 Task: Evaluate the hyperbolic tangent function for x = 5.2.
Action: Mouse moved to (1010, 65)
Screenshot: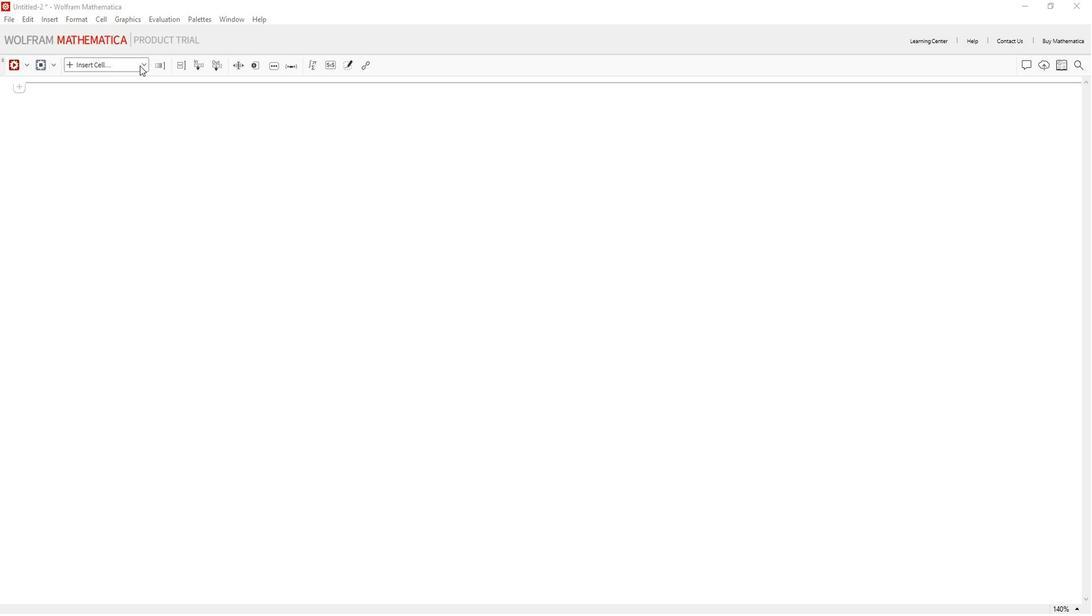 
Action: Mouse pressed left at (1010, 65)
Screenshot: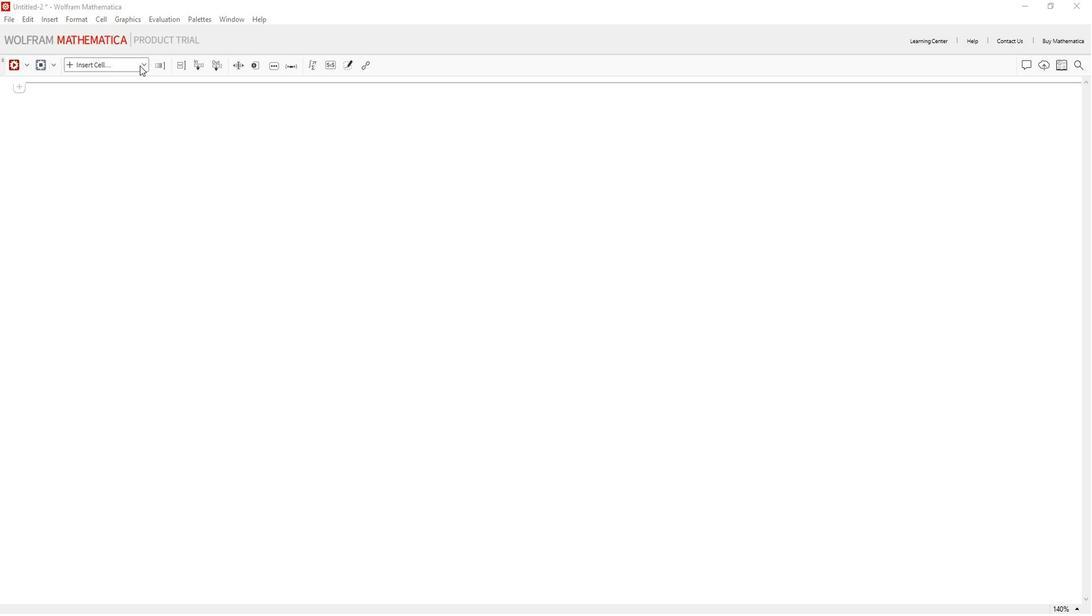 
Action: Mouse moved to (983, 88)
Screenshot: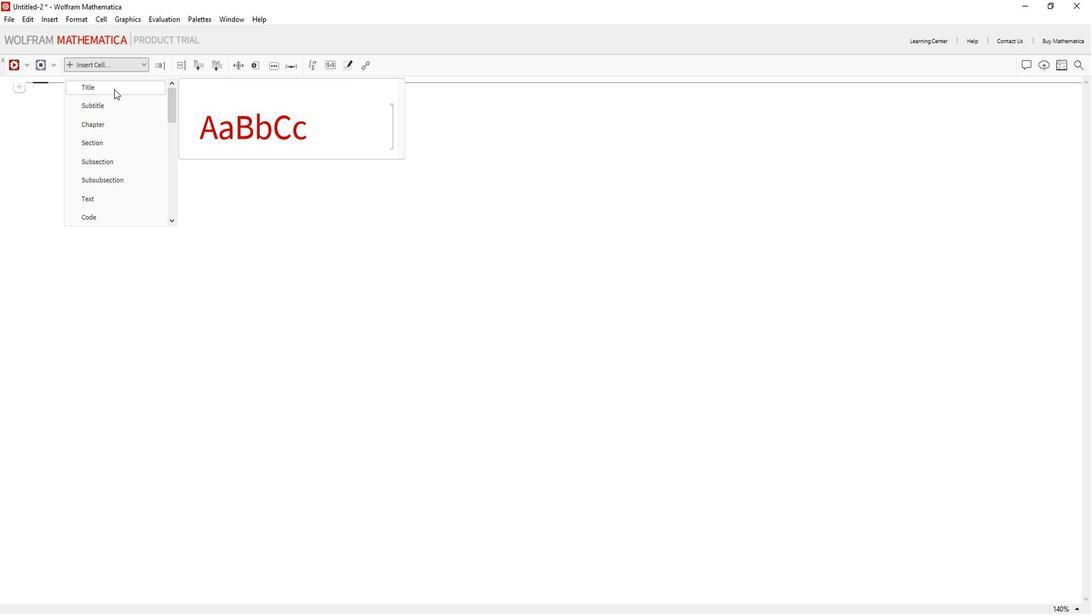 
Action: Mouse pressed left at (983, 88)
Screenshot: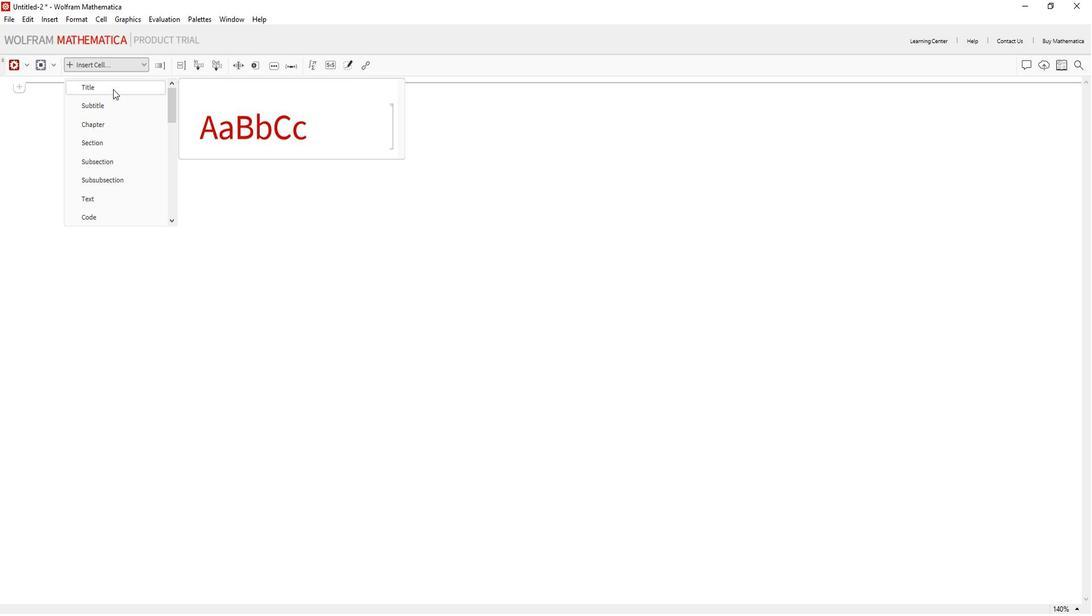 
Action: Key pressed <Key.shift>Evaluate<Key.space>the<Key.space>hyperbolic<Key.space>tangent<Key.space>function.
Screenshot: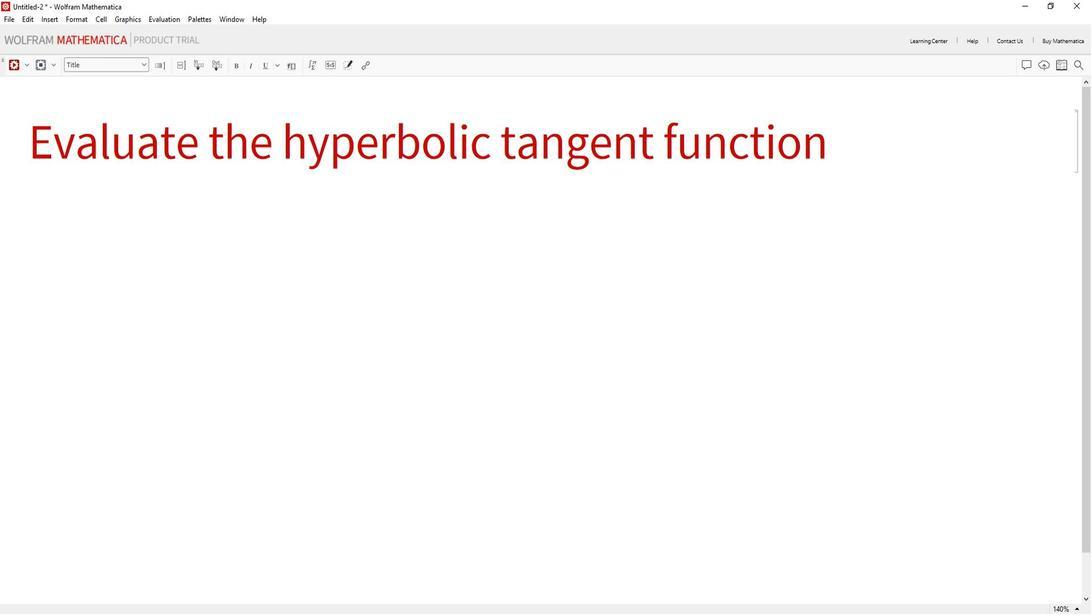 
Action: Mouse moved to (999, 208)
Screenshot: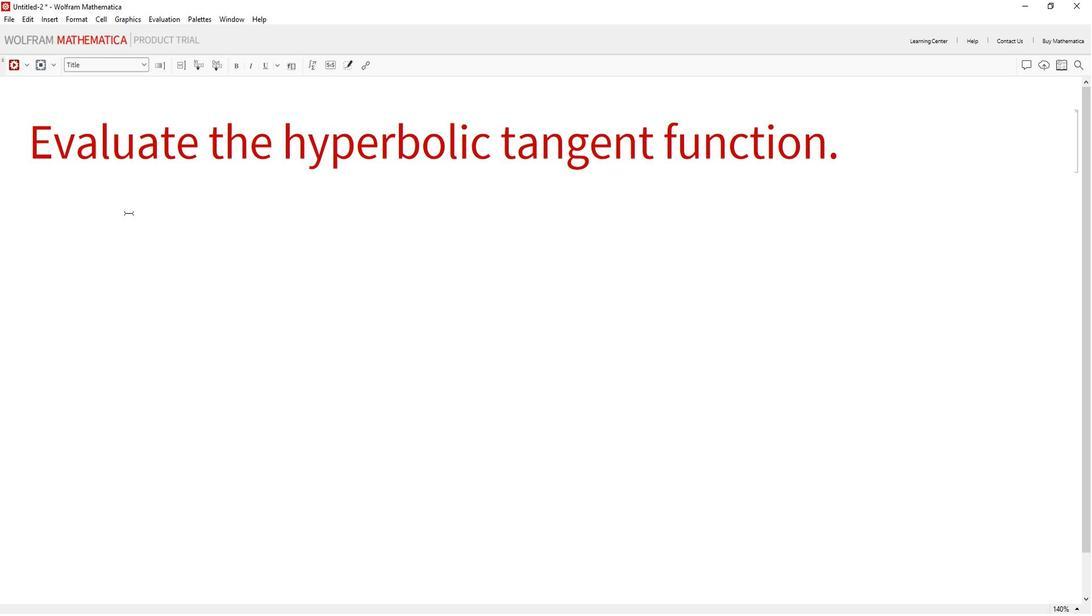 
Action: Mouse pressed left at (999, 208)
Screenshot: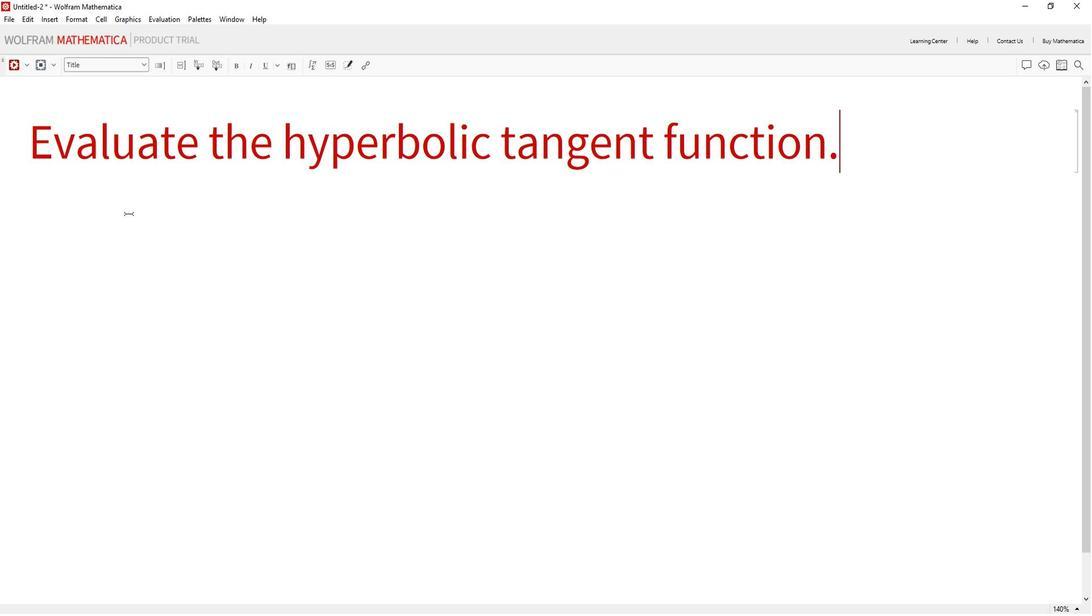 
Action: Mouse moved to (990, 65)
Screenshot: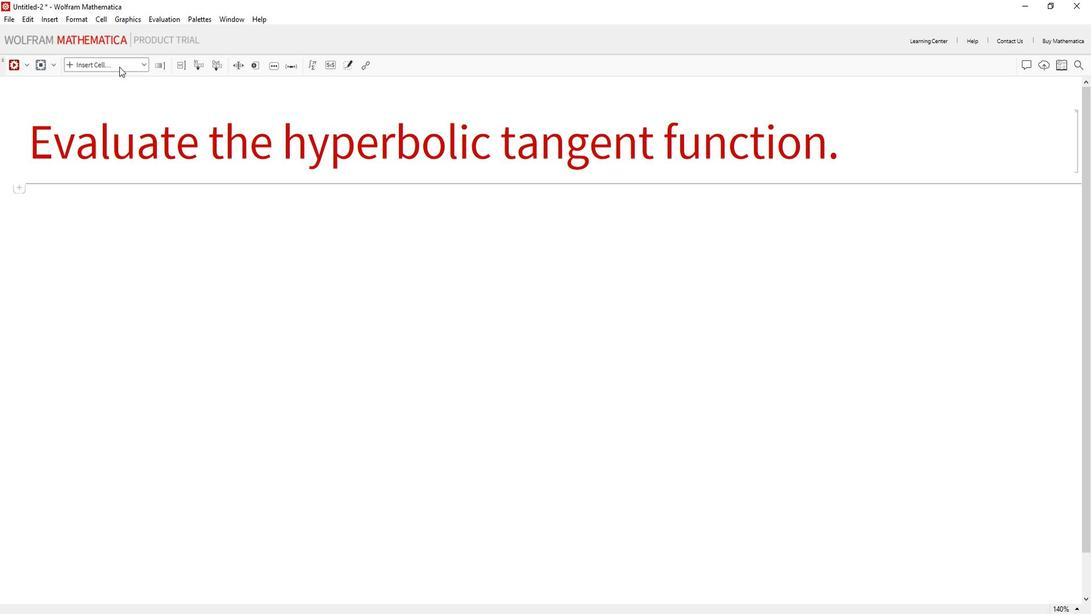 
Action: Mouse pressed left at (990, 65)
Screenshot: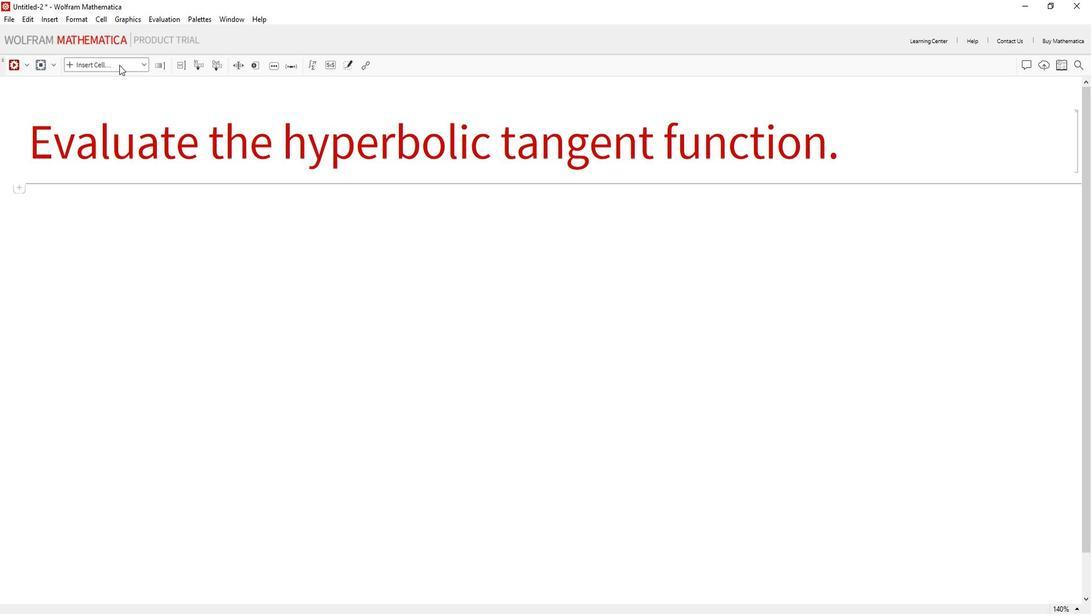 
Action: Mouse moved to (961, 212)
Screenshot: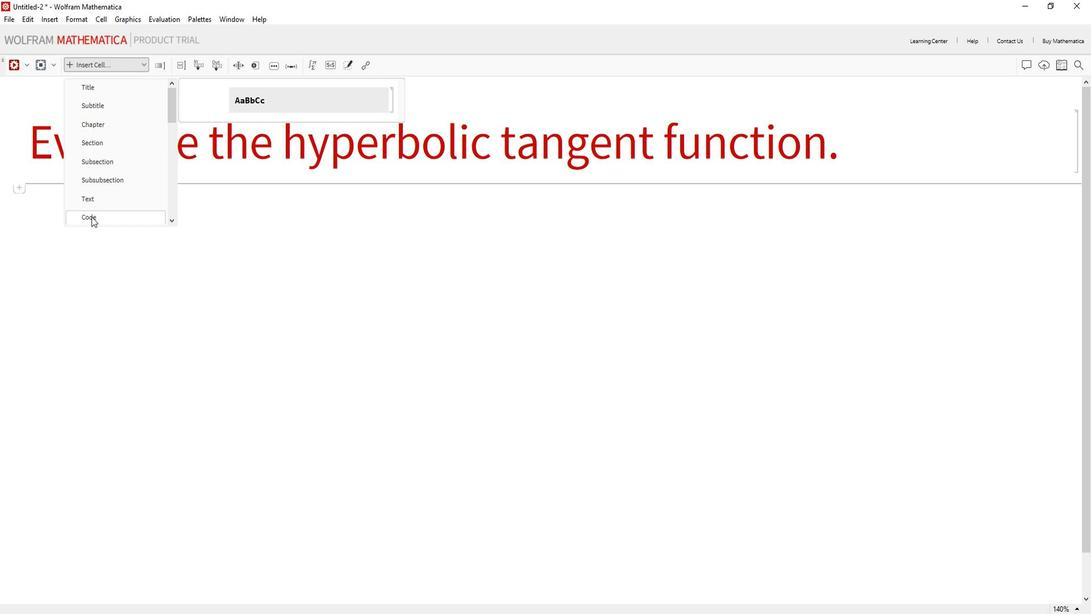 
Action: Mouse pressed left at (961, 212)
Screenshot: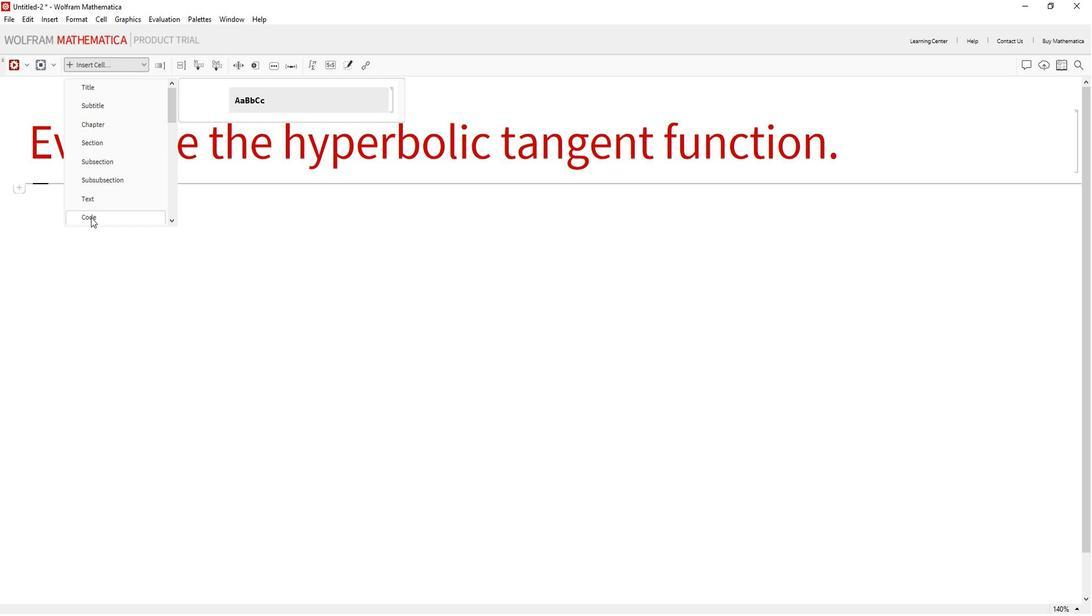
Action: Mouse pressed left at (961, 212)
Screenshot: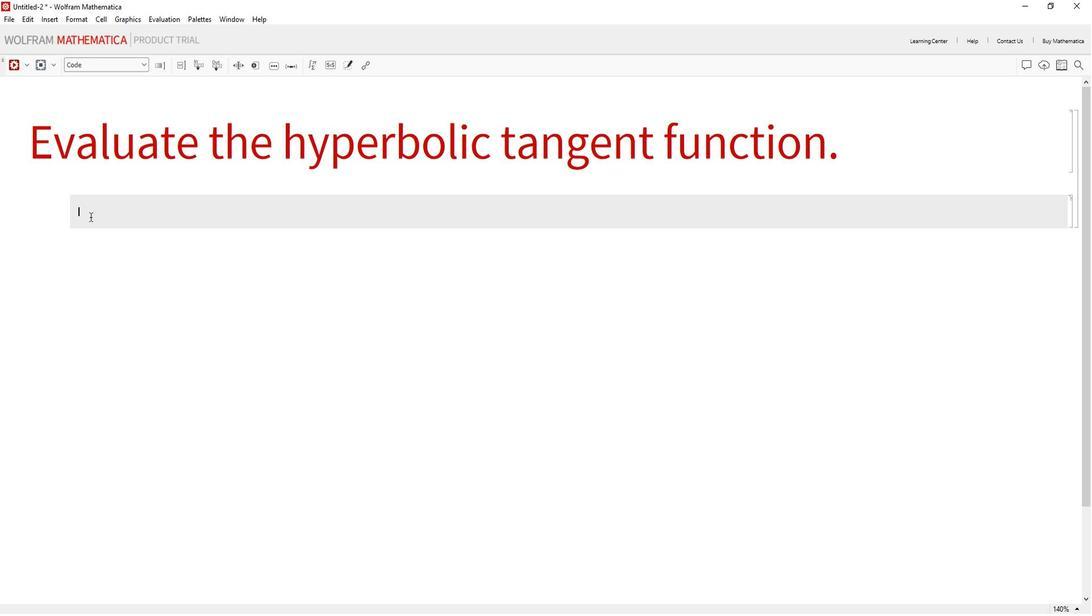 
Action: Mouse moved to (801, 219)
Screenshot: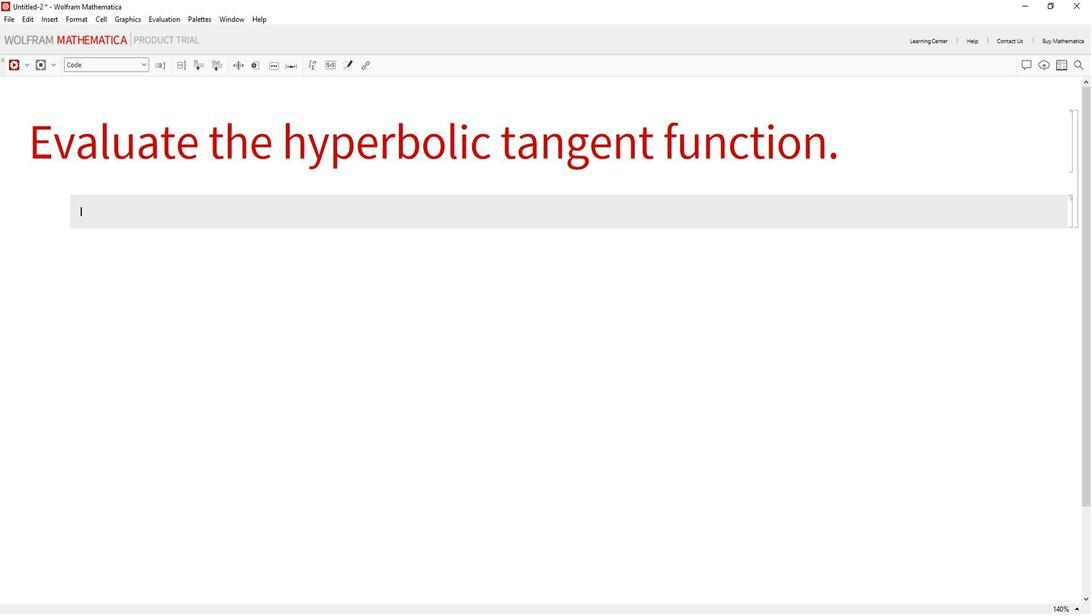 
Action: Mouse pressed left at (801, 219)
Screenshot: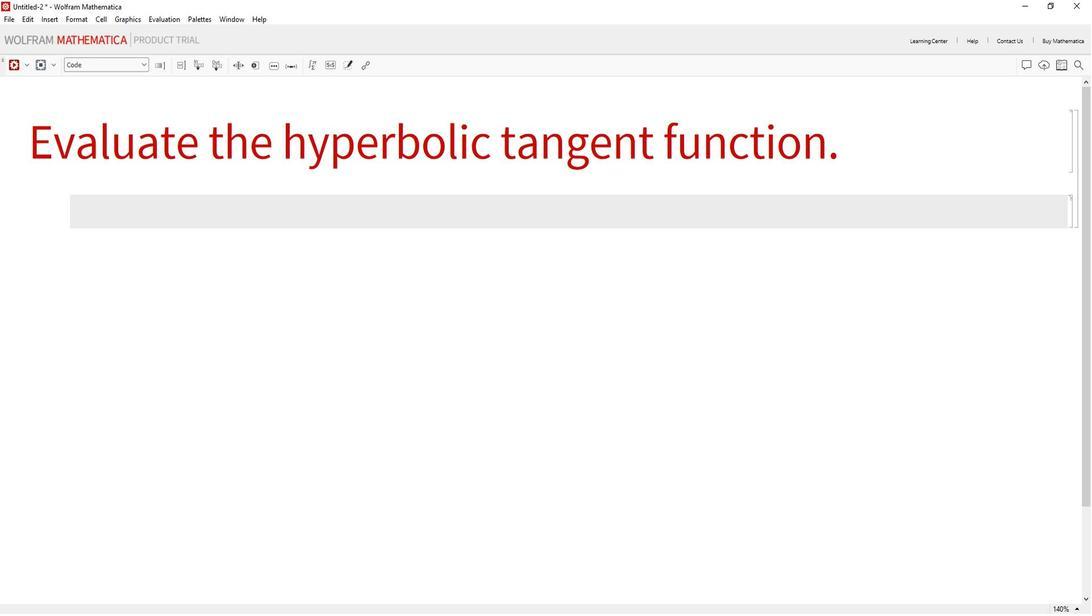 
Action: Mouse moved to (985, 200)
Screenshot: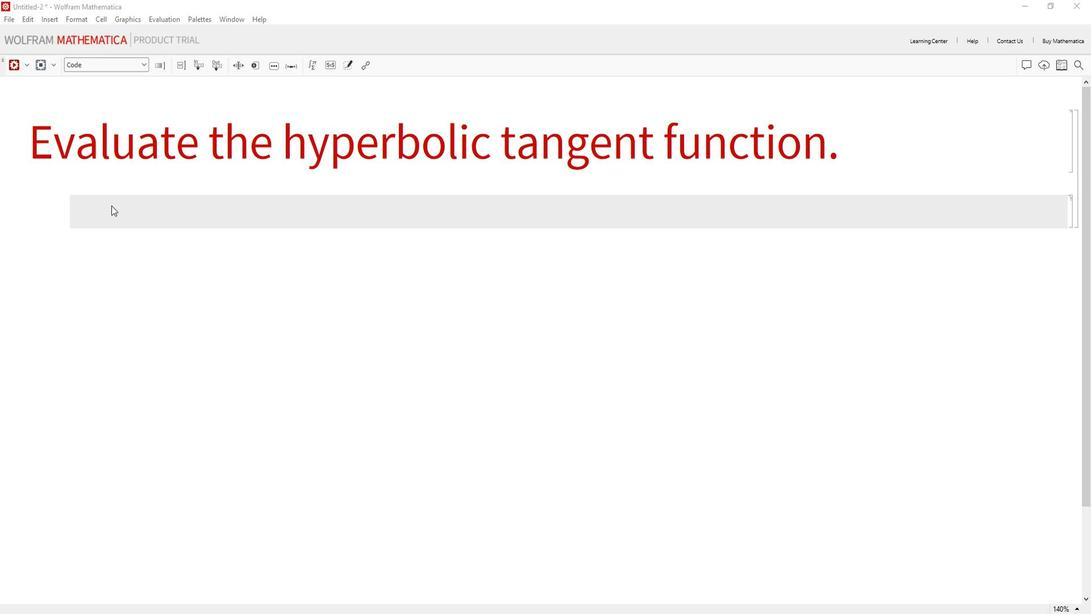 
Action: Mouse pressed left at (985, 200)
Screenshot: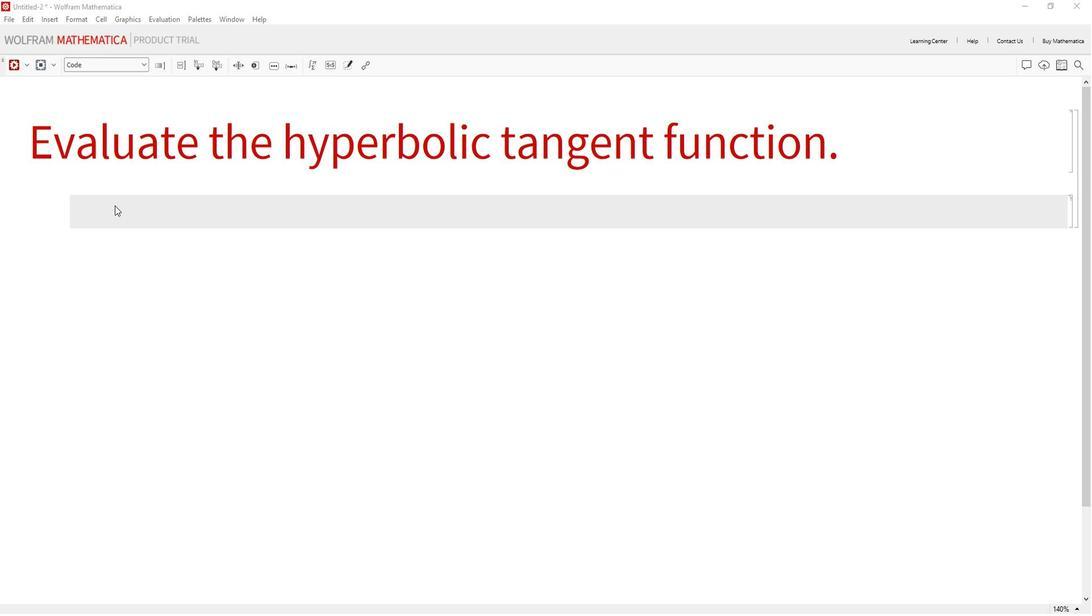 
Action: Key pressed <Key.shift_r>(*<Key.shift>DSe=<Key.backspace><Key.backspace><Key.backspace>efine<Key.space>the<Key.space>value<Key.space>of<Key.space>x<Key.right><Key.right>x<Key.space>=<Key.space>5.2;<Key.enter><Key.enter><Key.shift_r>(*<Key.shift><Key.shift><Key.shift><Key.shift><Key.shift><Key.shift><Key.shift><Key.shift><Key.shift><Key.shift><Key.shift><Key.shift><Key.shift><Key.shift><Key.shift><Key.shift><Key.shift><Key.shift><Key.shift><Key.shift><Key.shift><Key.shift><Key.shift><Key.shift><Key.shift><Key.shift><Key.shift><Key.shift><Key.shift>Evaluate<Key.space>the<Key.space>hyperbolic<Key.space>tanget<Key.backspace><Key.backspace>ent<Key.right><Key.right><Key.enter>hye<Key.backspace>per<Key.shift>B<Key.backspace>bolic<Key.shift><Key.shift>Tangent<Key.enter><Key.space>=<Key.space><Key.shift>Tanh[x<Key.right>;<Key.enter><Key.enter><Key.shift_r>(*<Key.shift>Display<Key.space>the<Key.space>result<Key.right><Key.right><Key.enter>hyperbolic<Key.shift>Tangent<Key.enter>
Screenshot: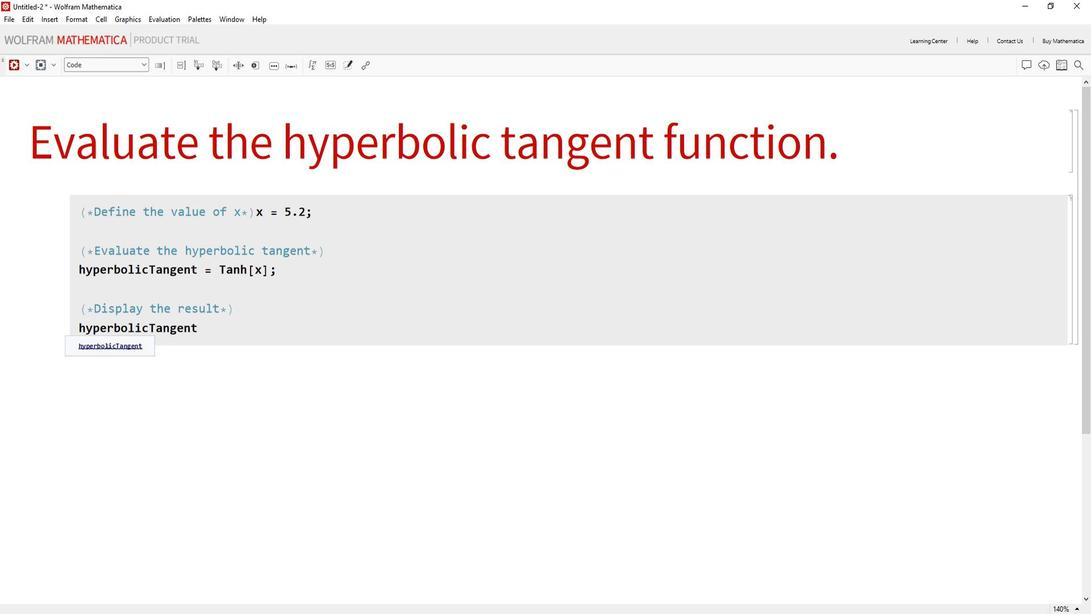 
Action: Mouse moved to (996, 225)
Screenshot: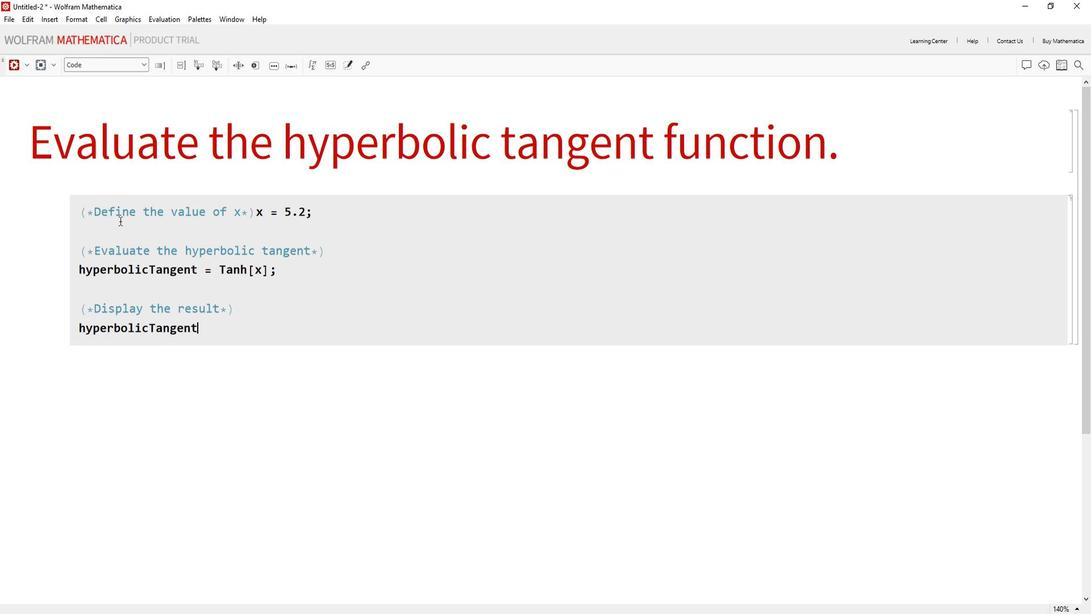 
Action: Mouse pressed left at (996, 225)
Screenshot: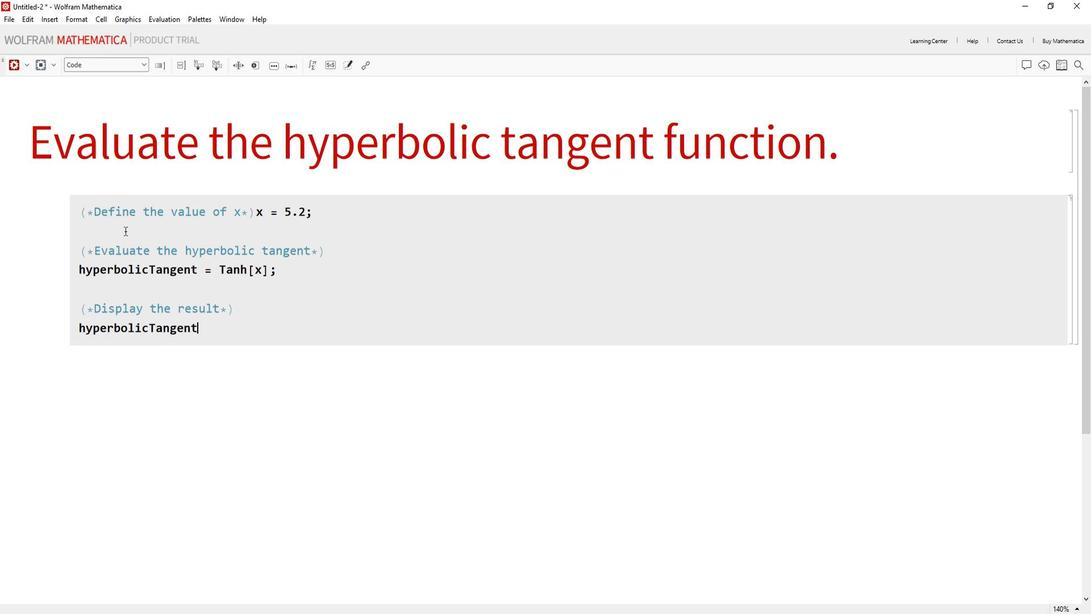 
Action: Mouse moved to (879, 69)
Screenshot: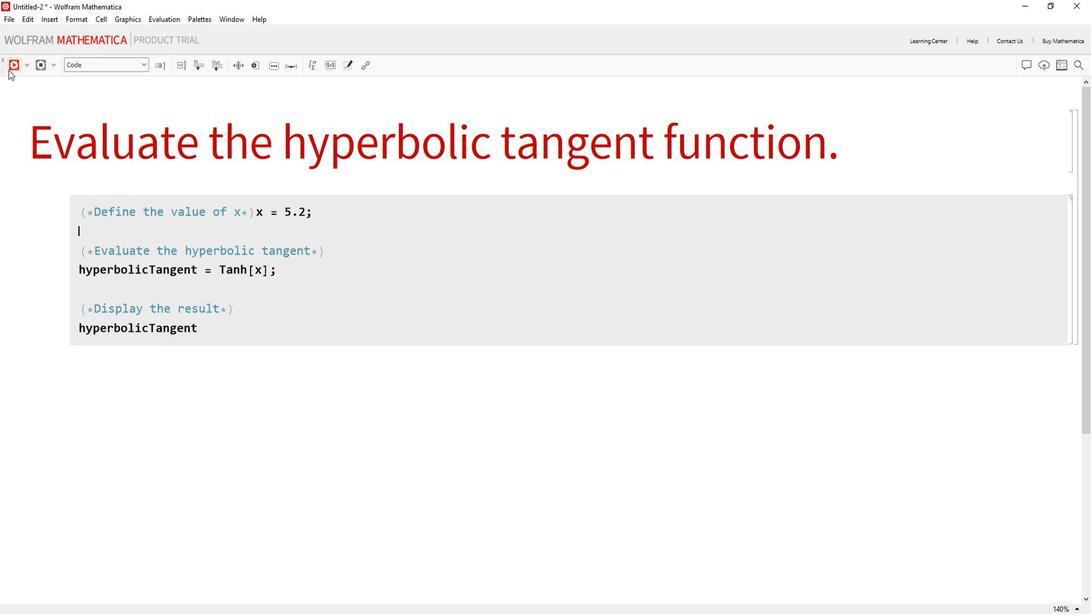 
Action: Mouse pressed left at (879, 69)
Screenshot: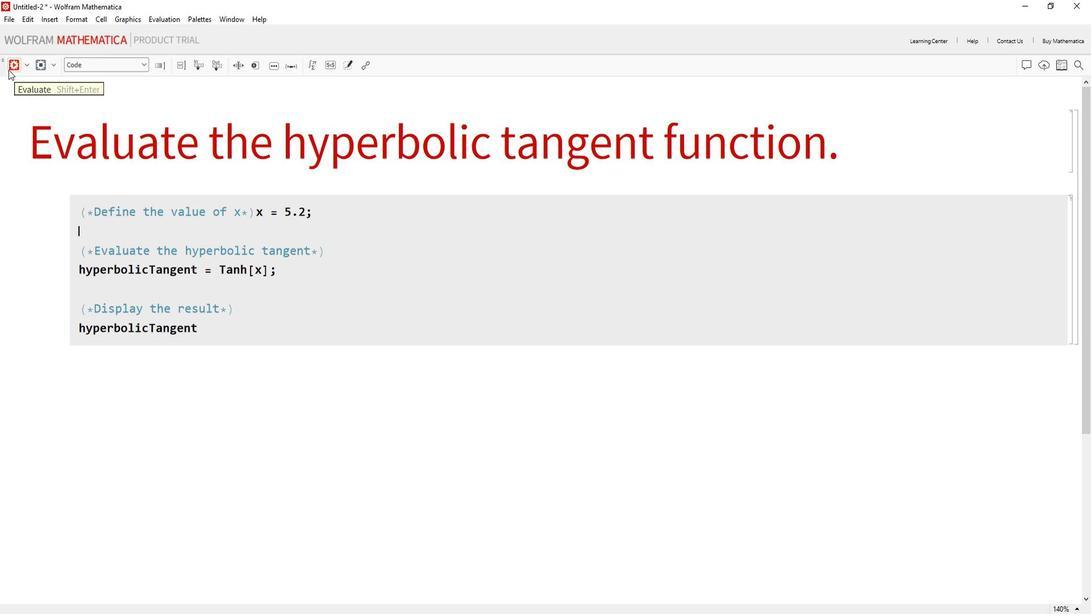 
Action: Mouse moved to (1062, 360)
Screenshot: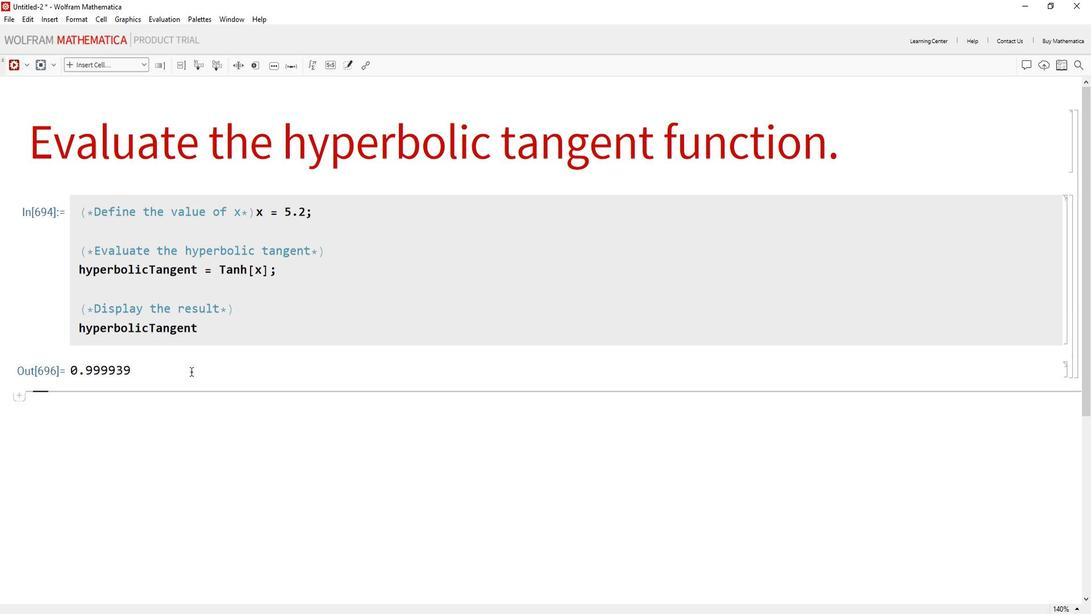 
